 Task: Schedule a personal hobby time on Google Calendar for May 18, 2023, from 6:00 AM to 7:00 AM, at Sector 46, Gurugram, Haryana 122022, India. Add a description about your hobby.
Action: Mouse moved to (79, 101)
Screenshot: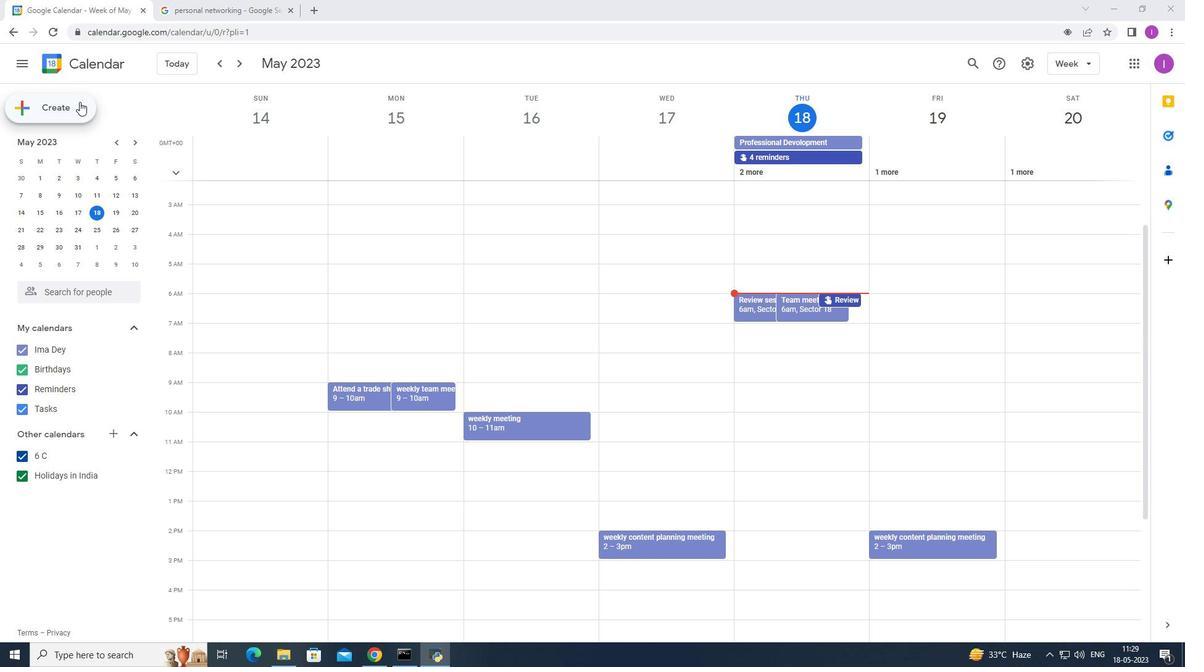 
Action: Mouse pressed left at (79, 101)
Screenshot: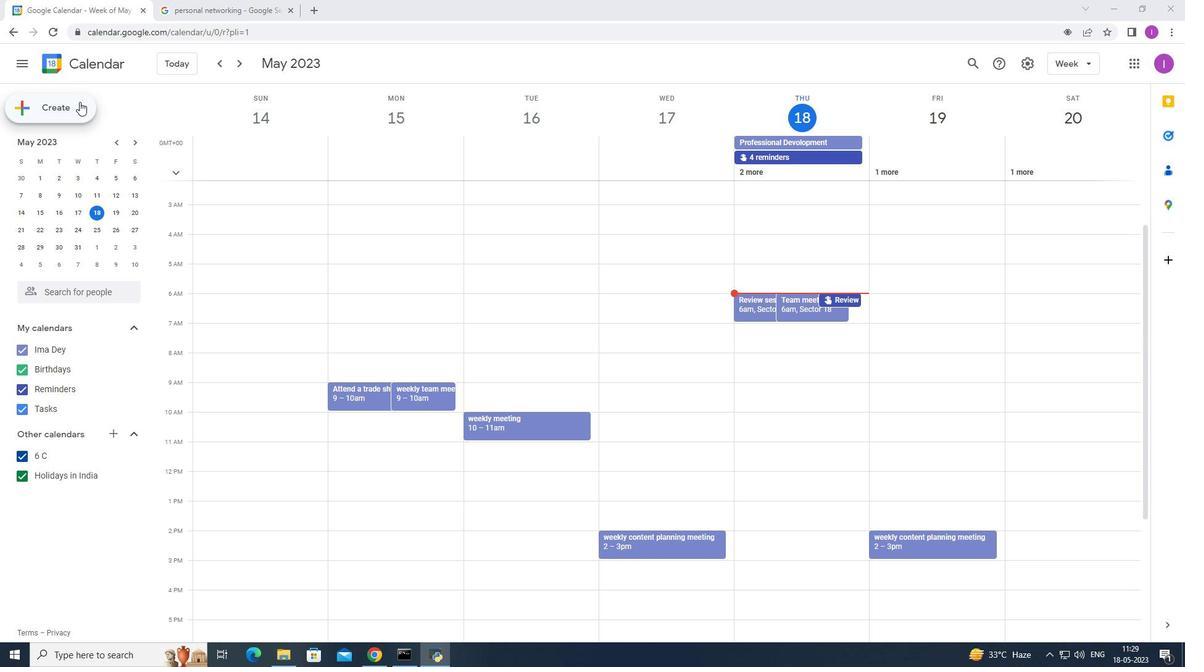 
Action: Mouse moved to (90, 145)
Screenshot: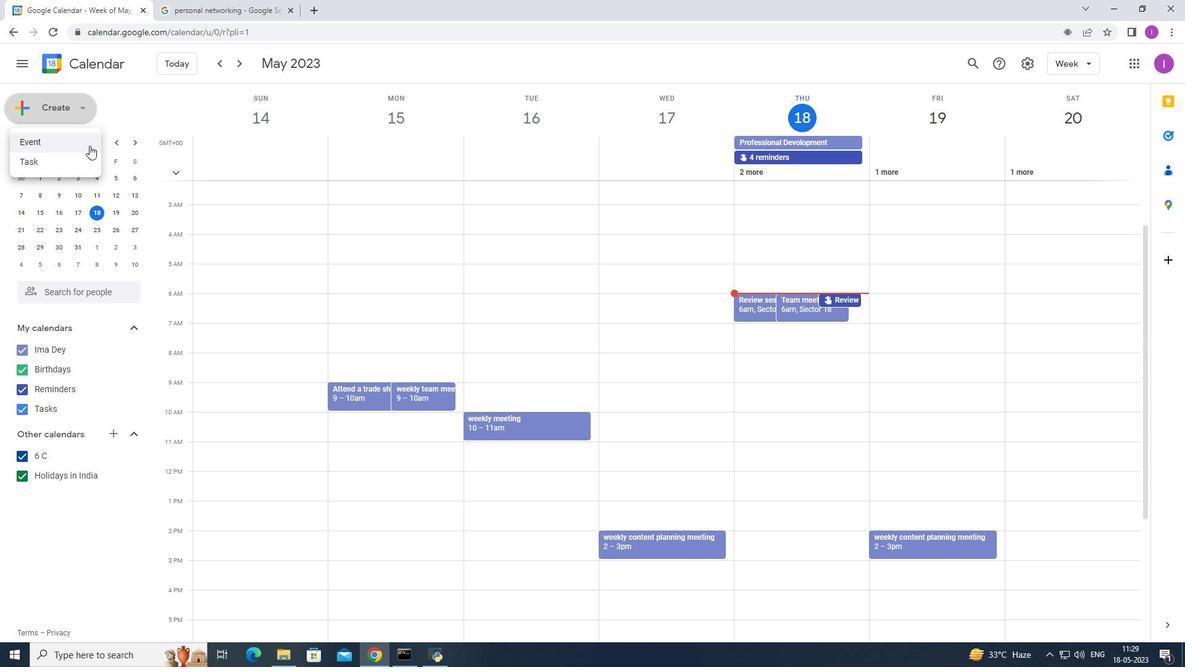 
Action: Mouse pressed left at (90, 145)
Screenshot: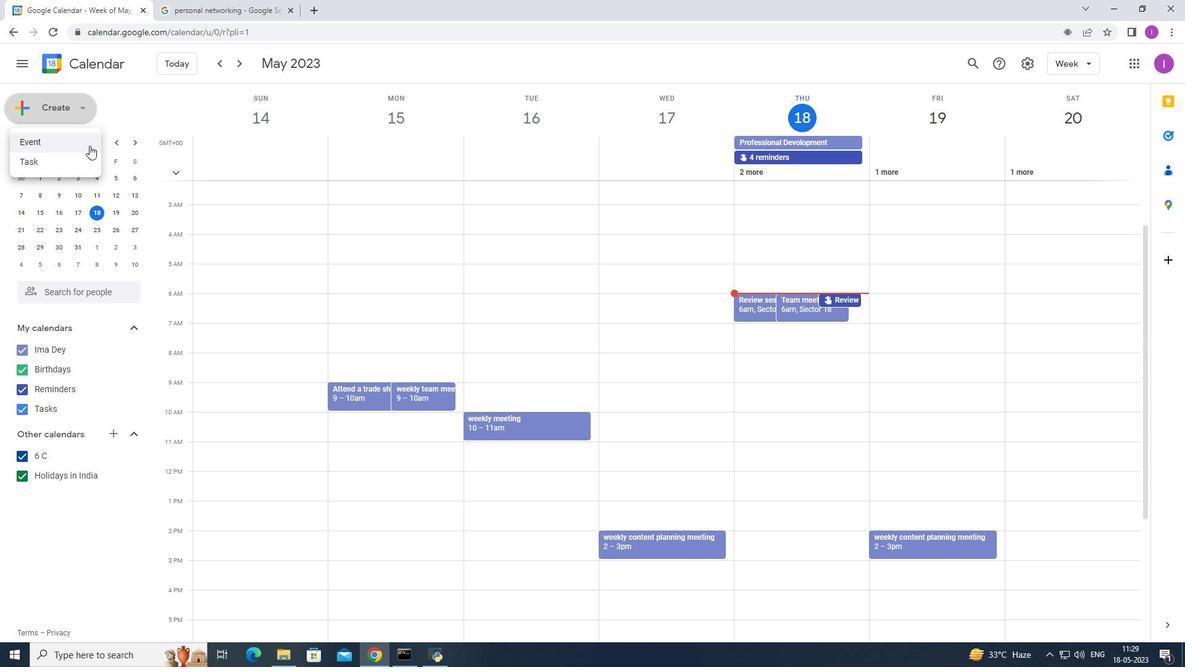 
Action: Mouse moved to (628, 486)
Screenshot: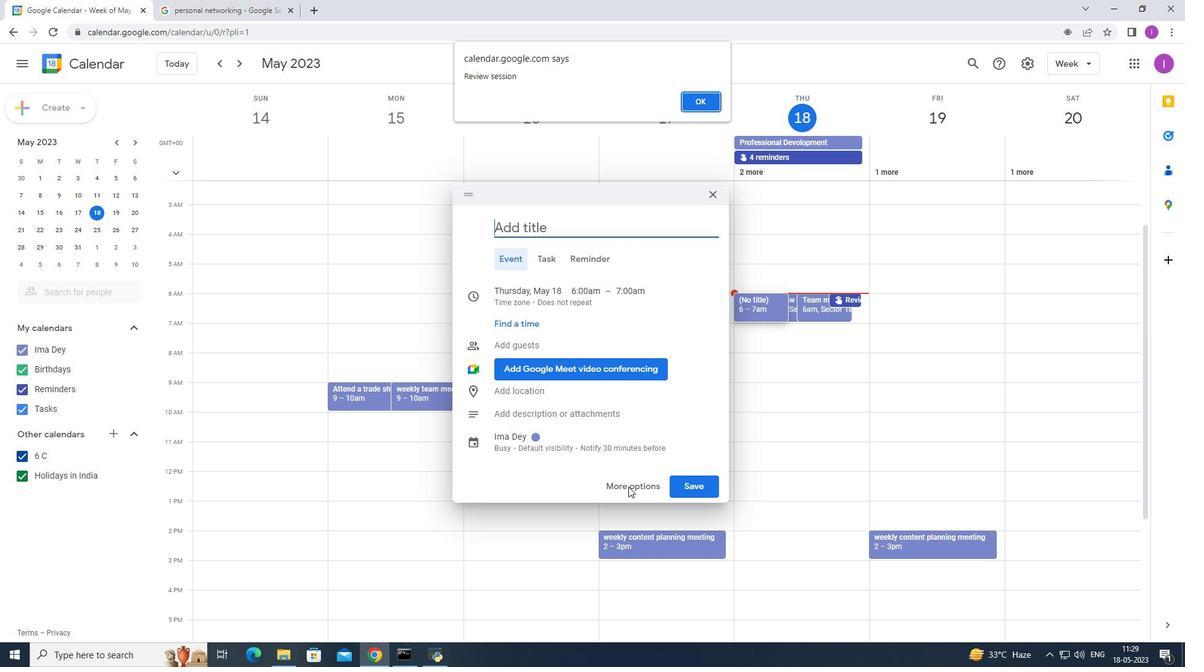 
Action: Mouse pressed left at (628, 486)
Screenshot: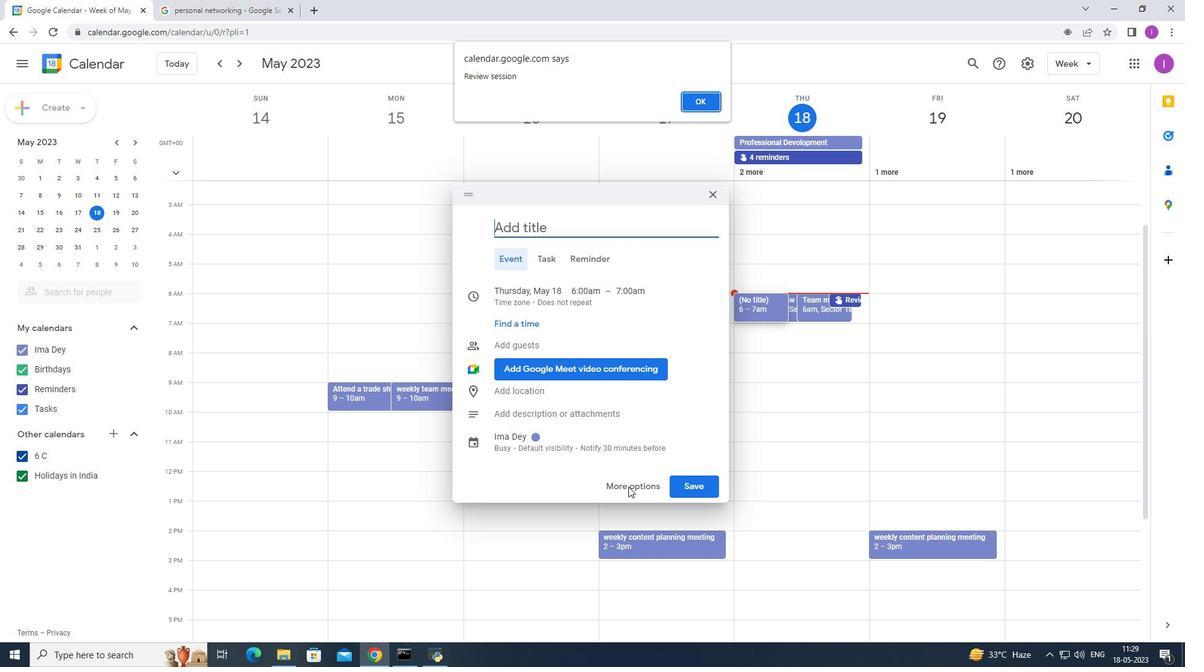 
Action: Mouse moved to (629, 486)
Screenshot: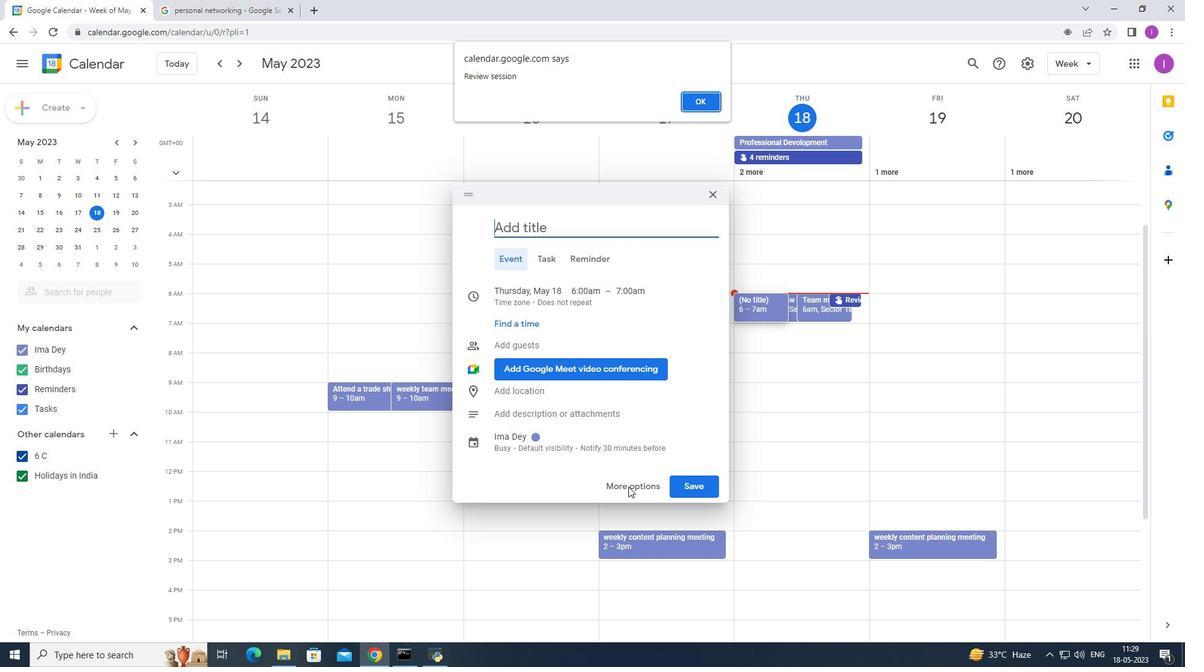 
Action: Mouse pressed left at (629, 486)
Screenshot: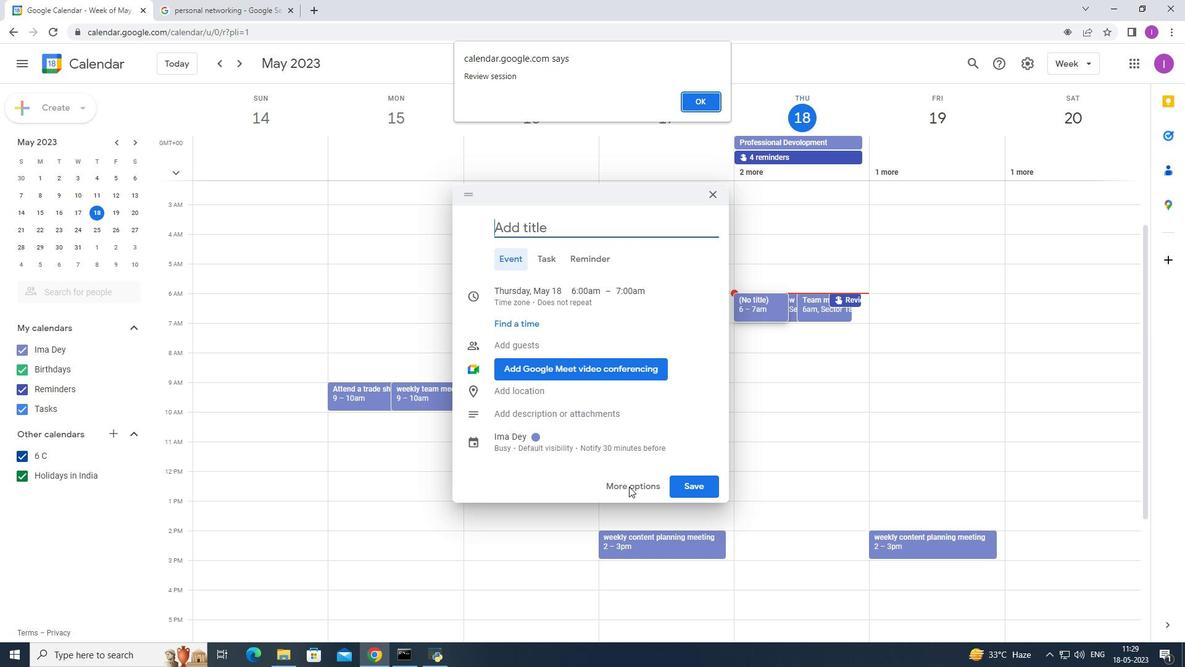 
Action: Mouse moved to (702, 103)
Screenshot: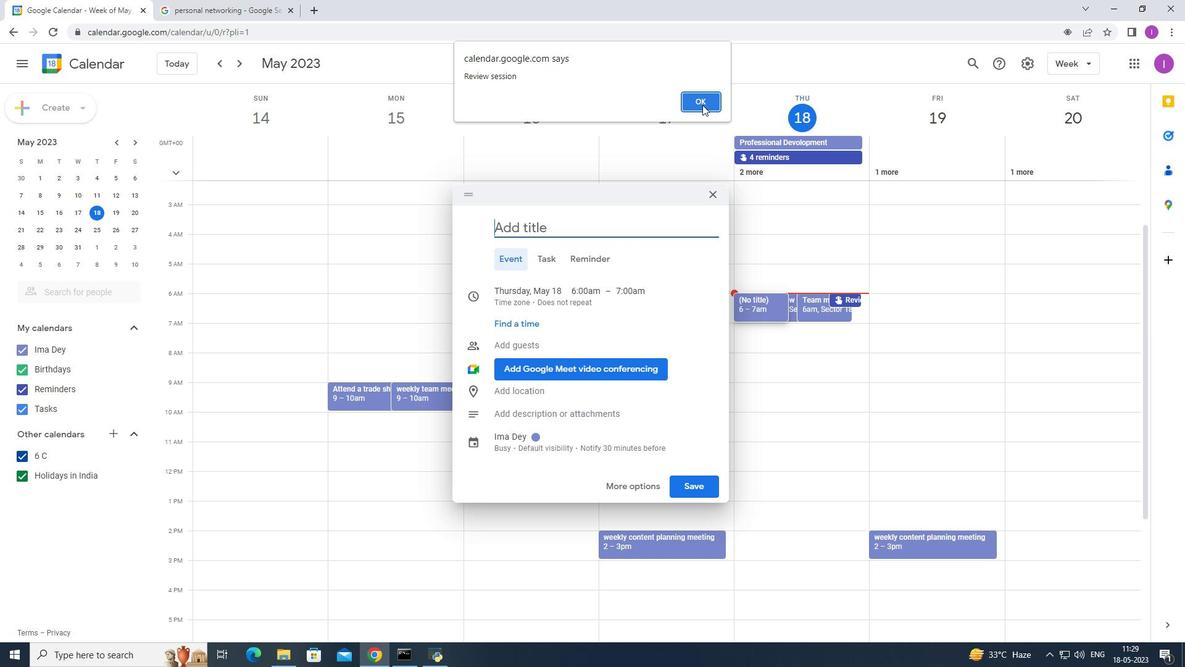 
Action: Mouse pressed left at (702, 103)
Screenshot: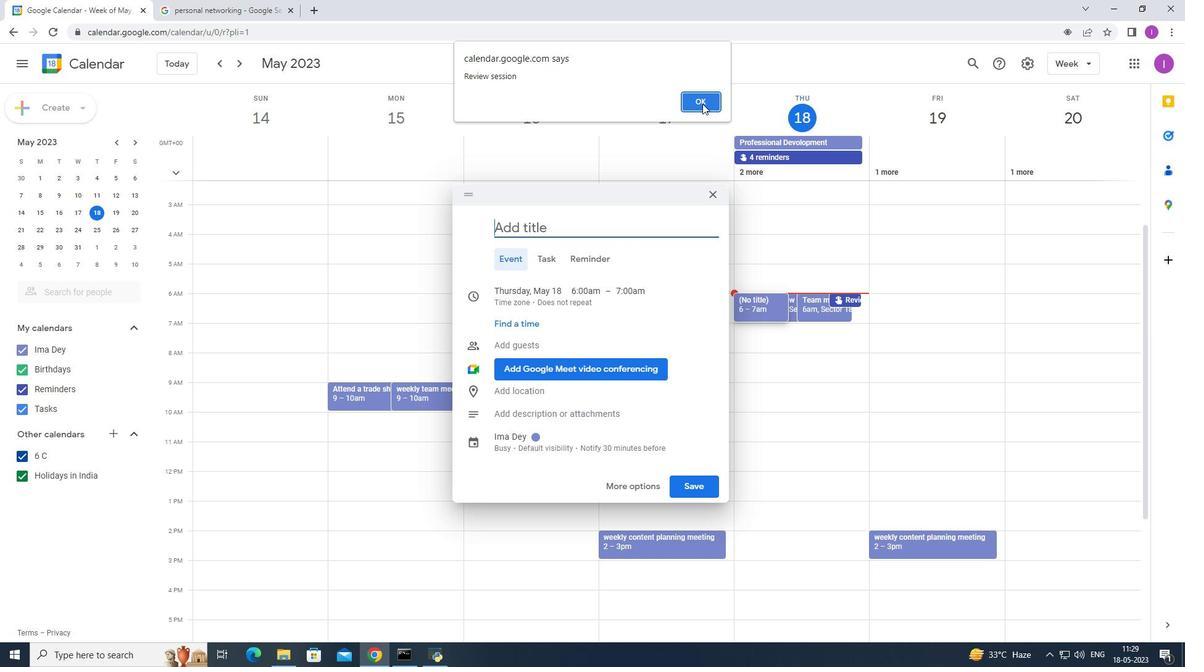 
Action: Mouse moved to (636, 486)
Screenshot: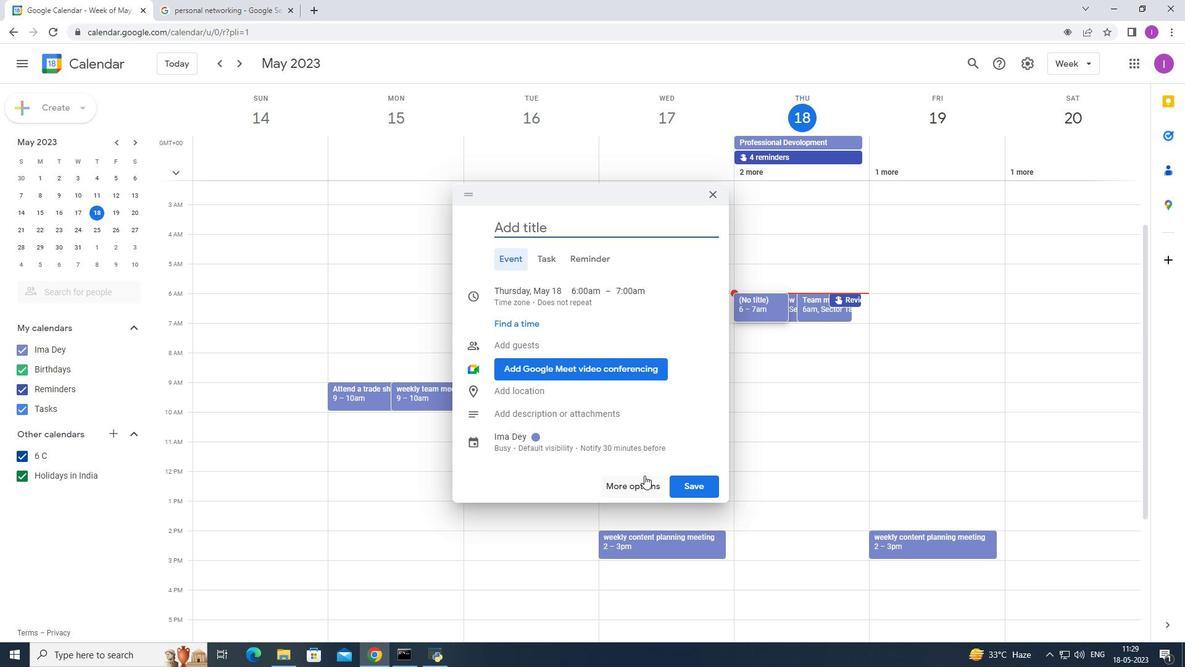 
Action: Mouse pressed left at (636, 486)
Screenshot: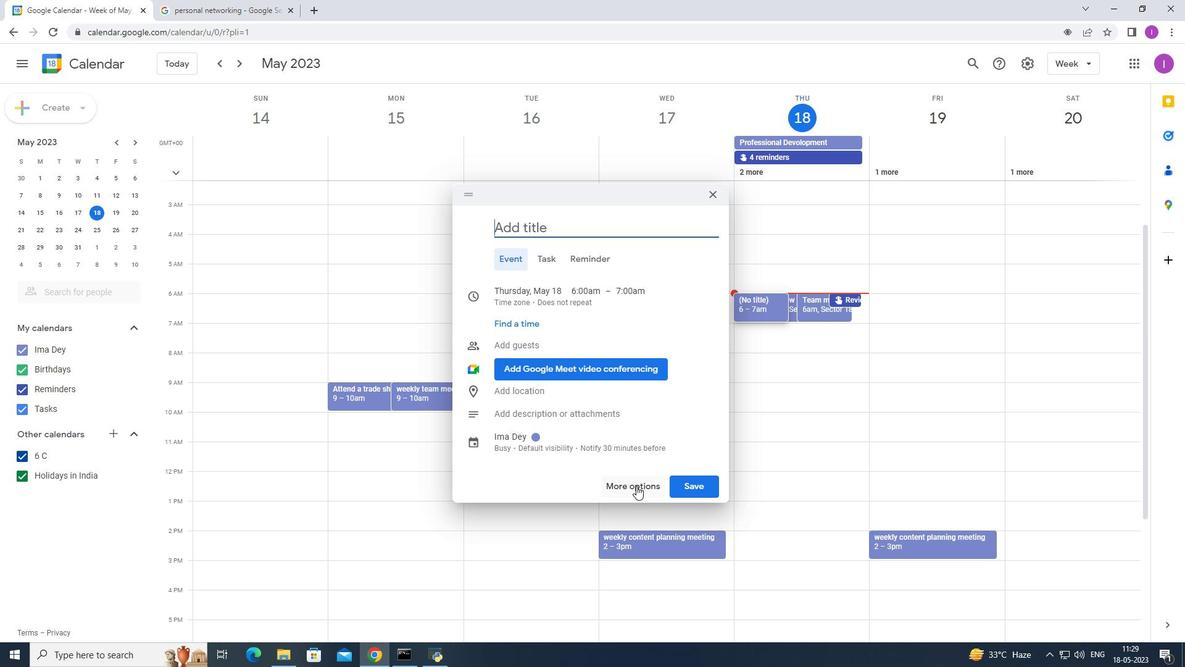 
Action: Mouse moved to (117, 76)
Screenshot: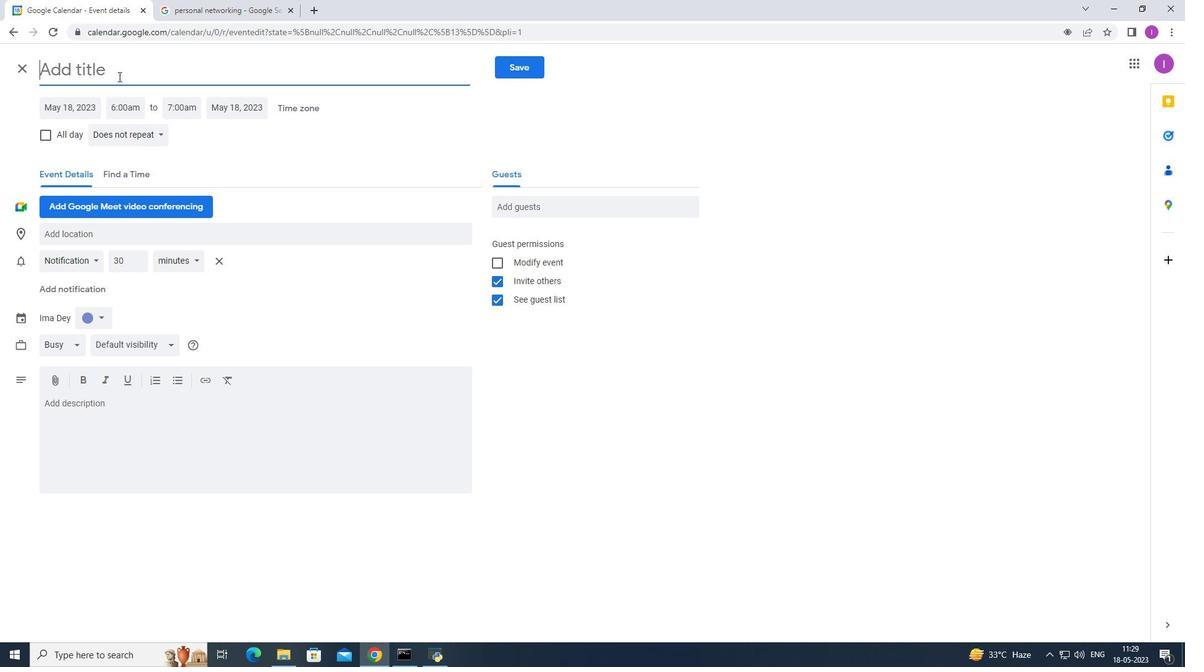 
Action: Key pressed <Key.shift><Key.shift><Key.shift><Key.shift><Key.shift><Key.shift><Key.shift><Key.shift><Key.shift><Key.shift><Key.shift><Key.shift><Key.shift><Key.shift><Key.shift><Key.shift><Key.shift><Key.shift><Key.shift>Persona<Key.backspace><Key.backspace><Key.backspace><Key.backspace><Key.backspace><Key.backspace><Key.backspace><Key.backspace><Key.backspace><Key.backspace><Key.backspace><Key.backspace><Key.backspace><Key.backspace><Key.shift>Block<Key.space>time<Key.space>for<Key.space>personal<Key.space><Key.shift><Key.shift><Key.shift><Key.shift>Hobbies
Screenshot: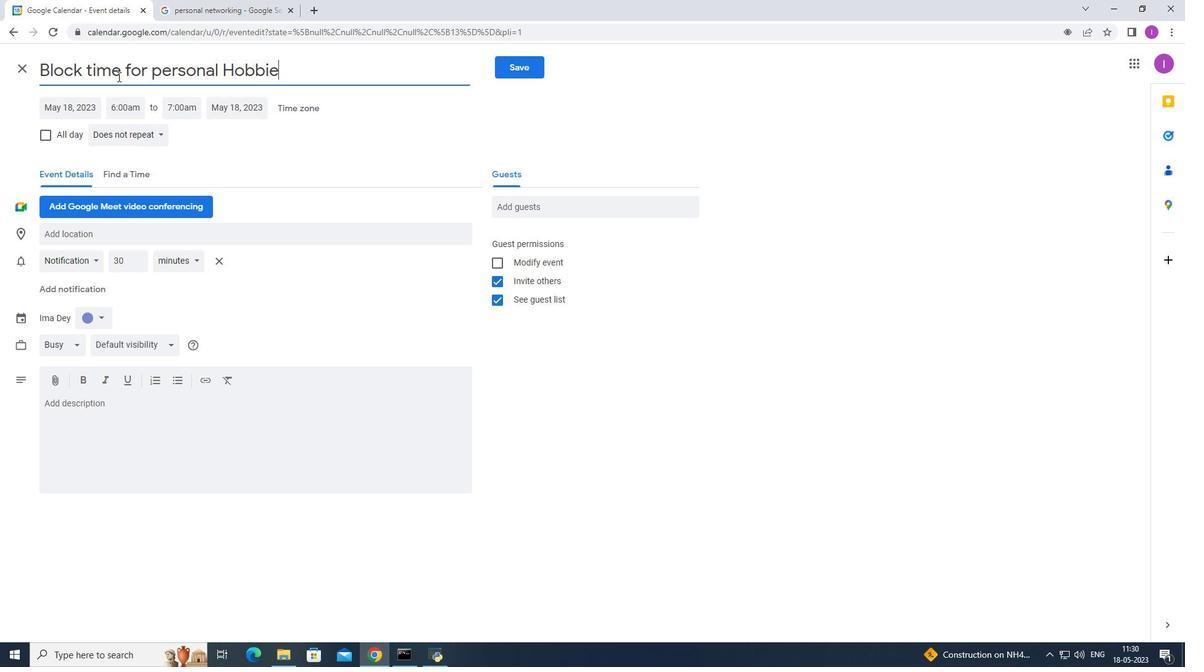 
Action: Mouse moved to (49, 135)
Screenshot: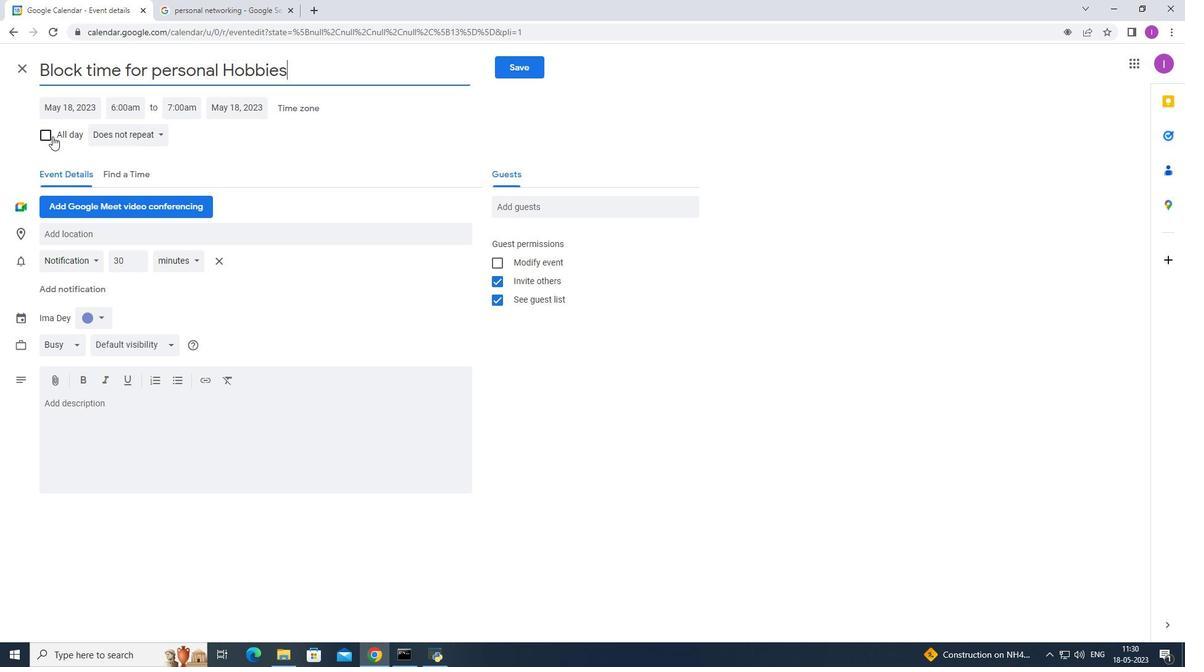 
Action: Mouse pressed left at (49, 135)
Screenshot: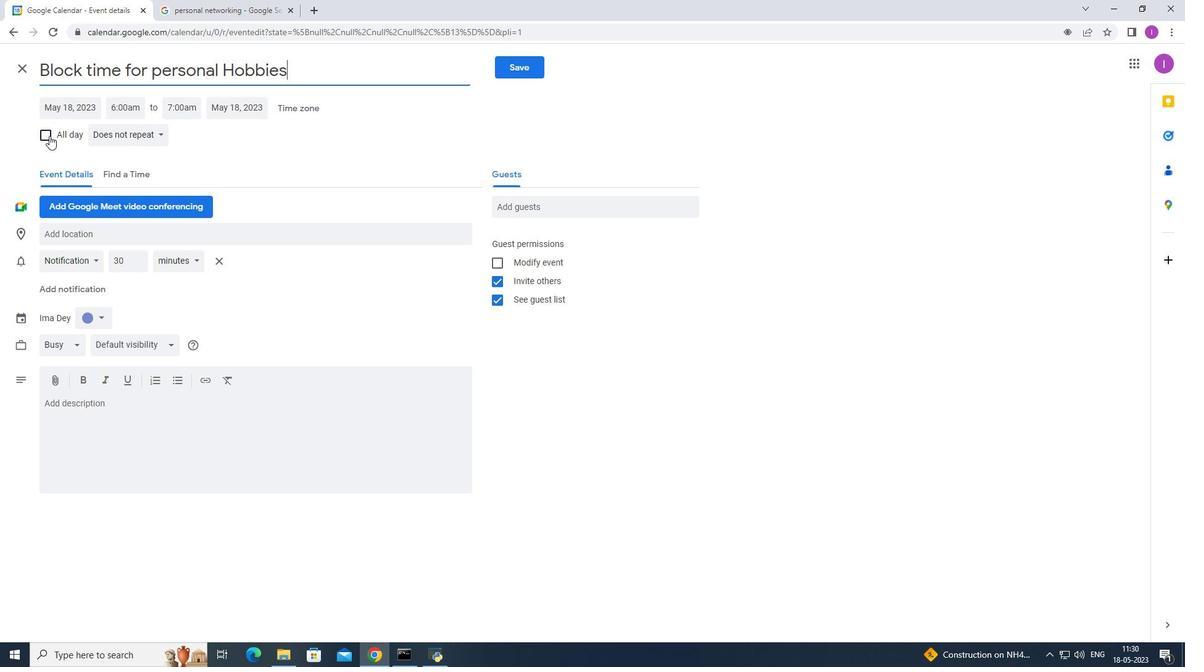 
Action: Mouse moved to (51, 235)
Screenshot: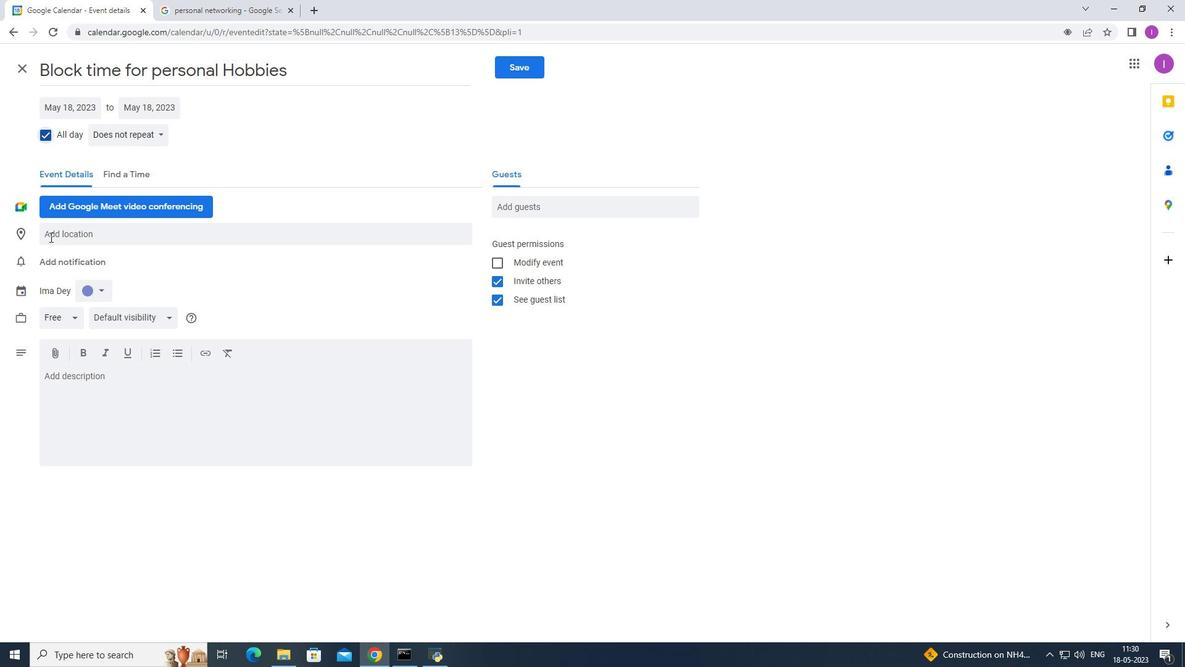 
Action: Mouse pressed left at (51, 235)
Screenshot: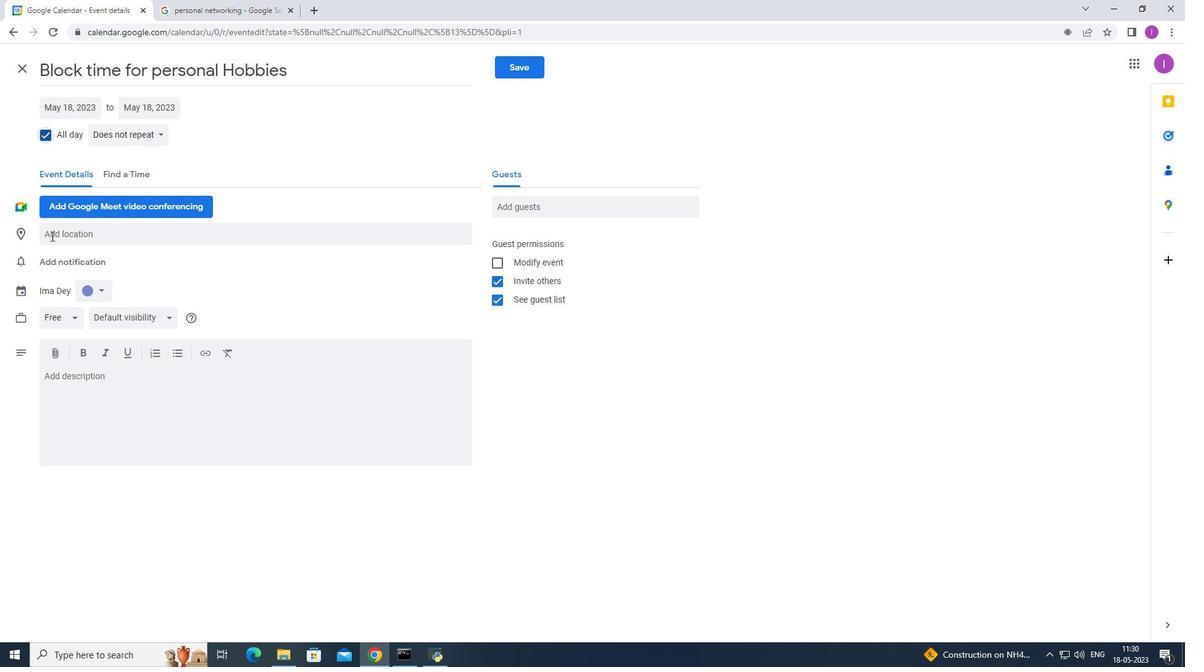 
Action: Mouse moved to (74, 239)
Screenshot: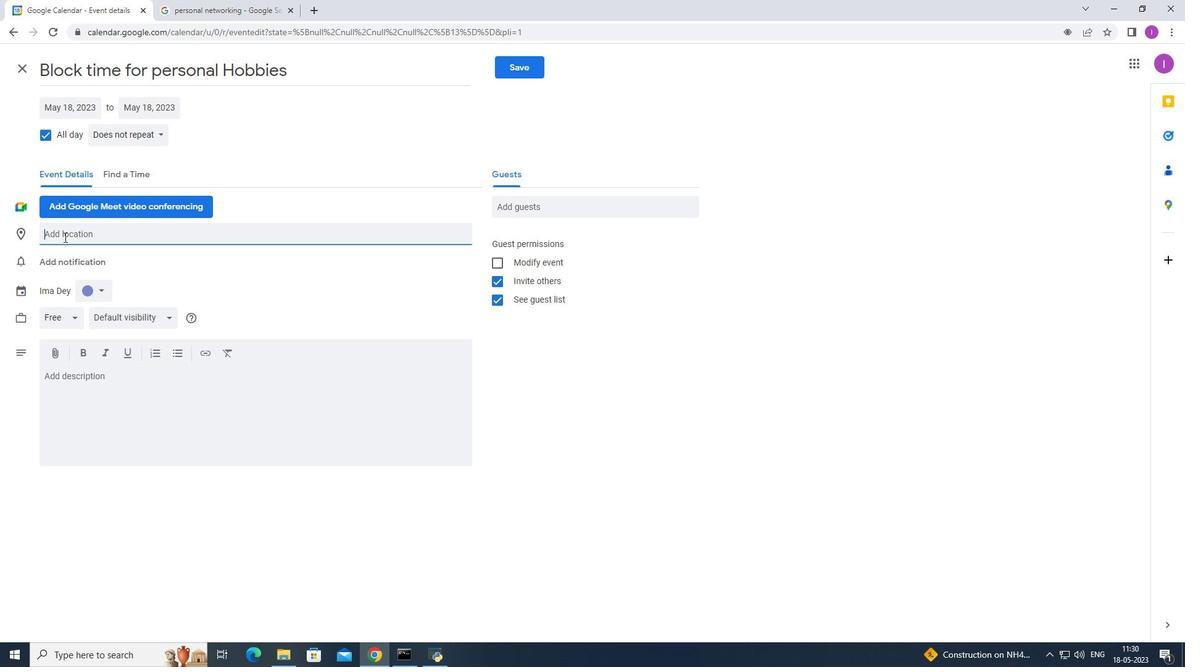 
Action: Key pressed secto
Screenshot: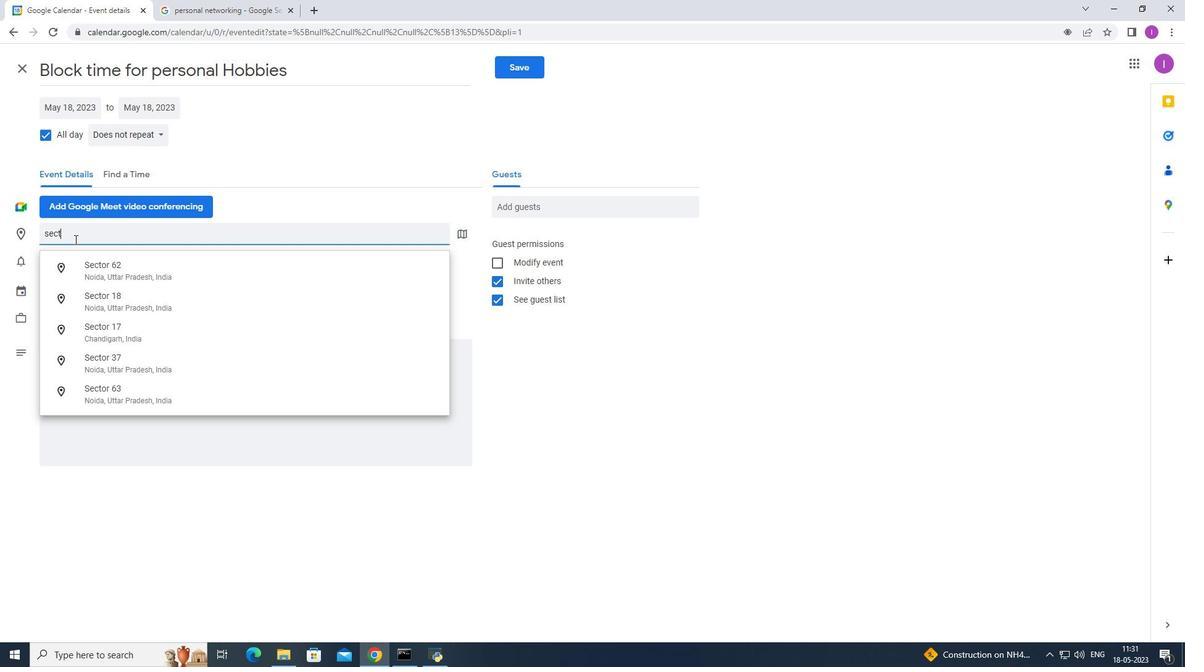 
Action: Mouse moved to (75, 239)
Screenshot: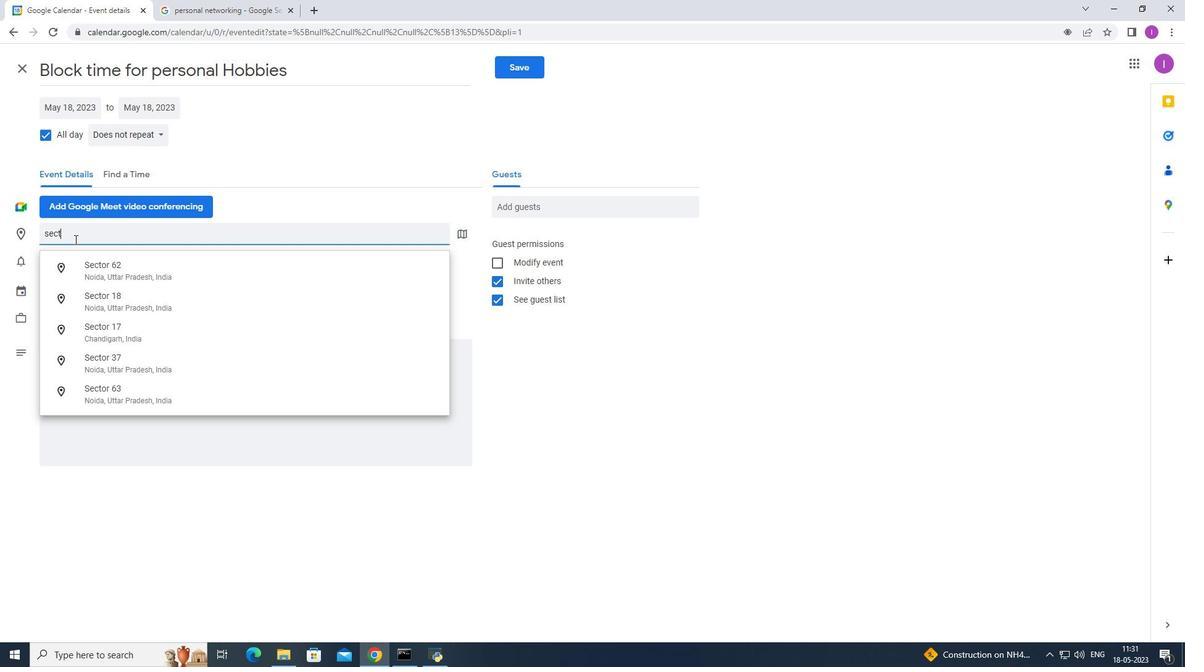 
Action: Key pressed r
Screenshot: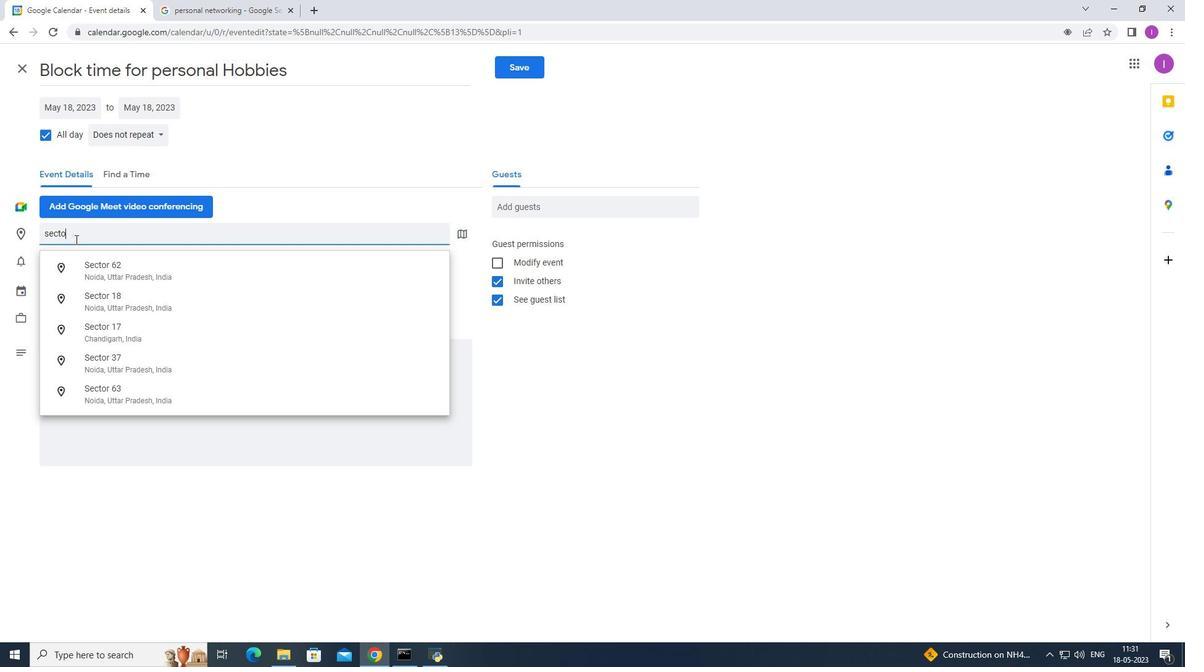 
Action: Mouse moved to (96, 235)
Screenshot: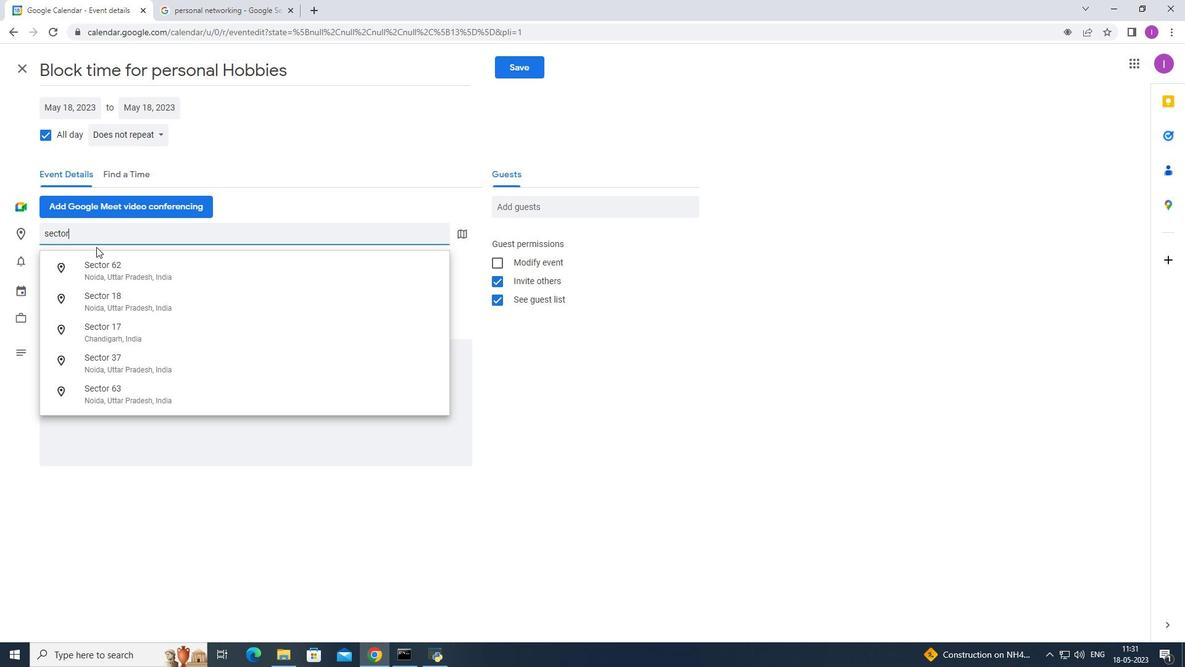 
Action: Key pressed 46
Screenshot: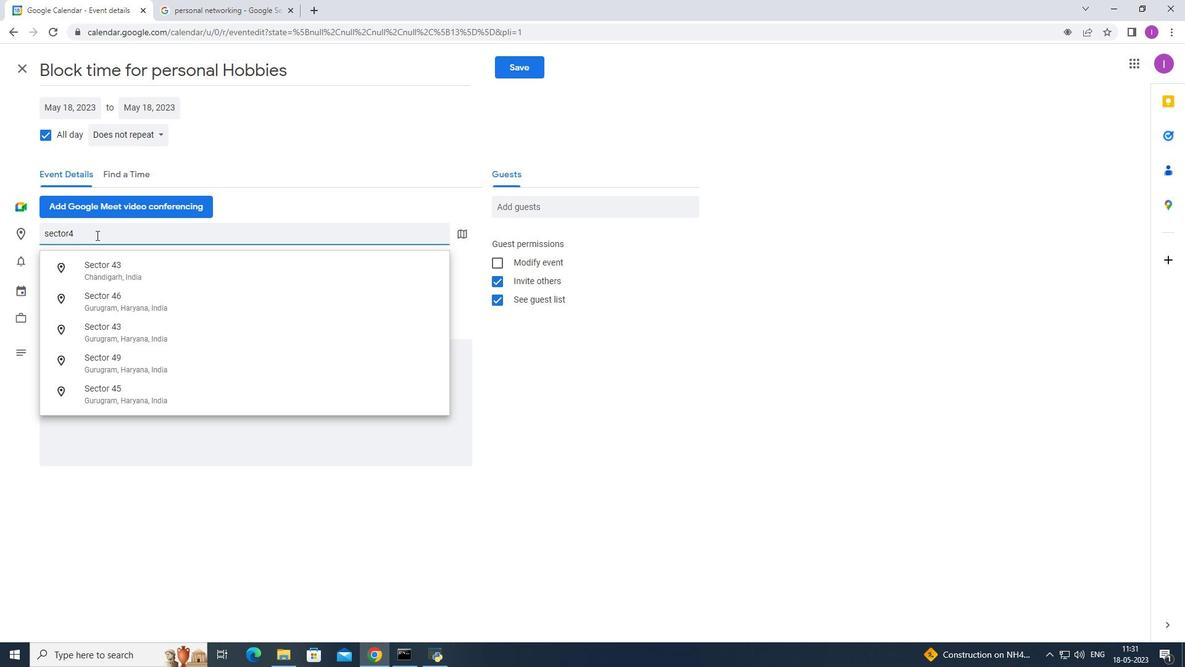 
Action: Mouse moved to (132, 274)
Screenshot: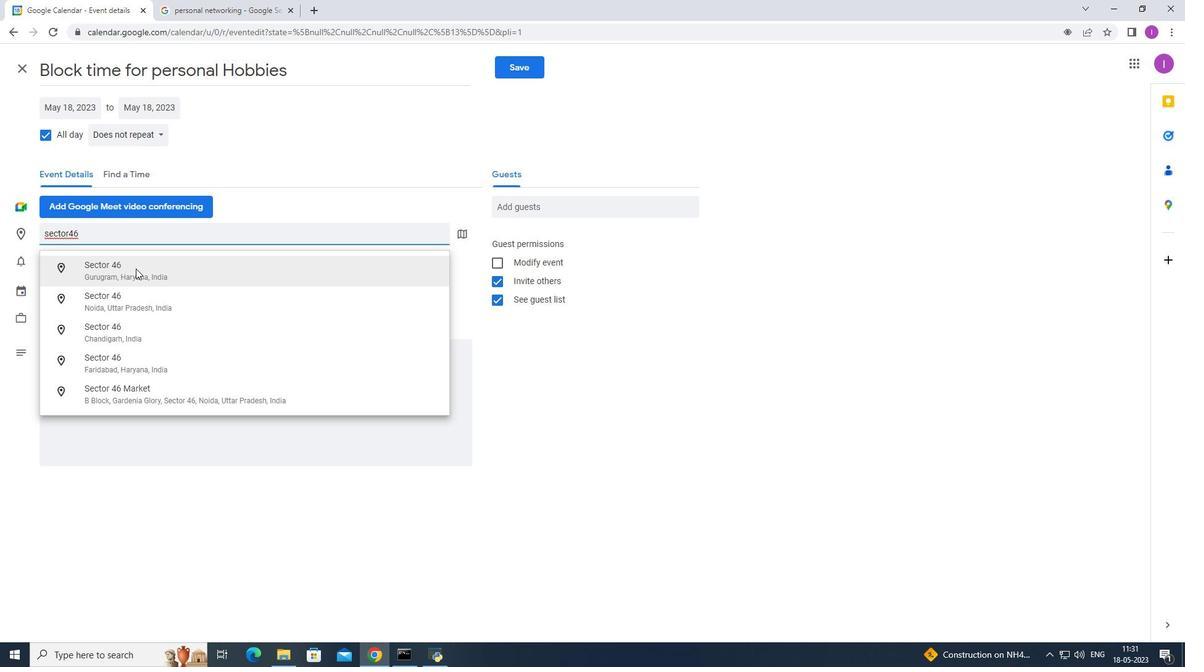 
Action: Mouse pressed left at (132, 274)
Screenshot: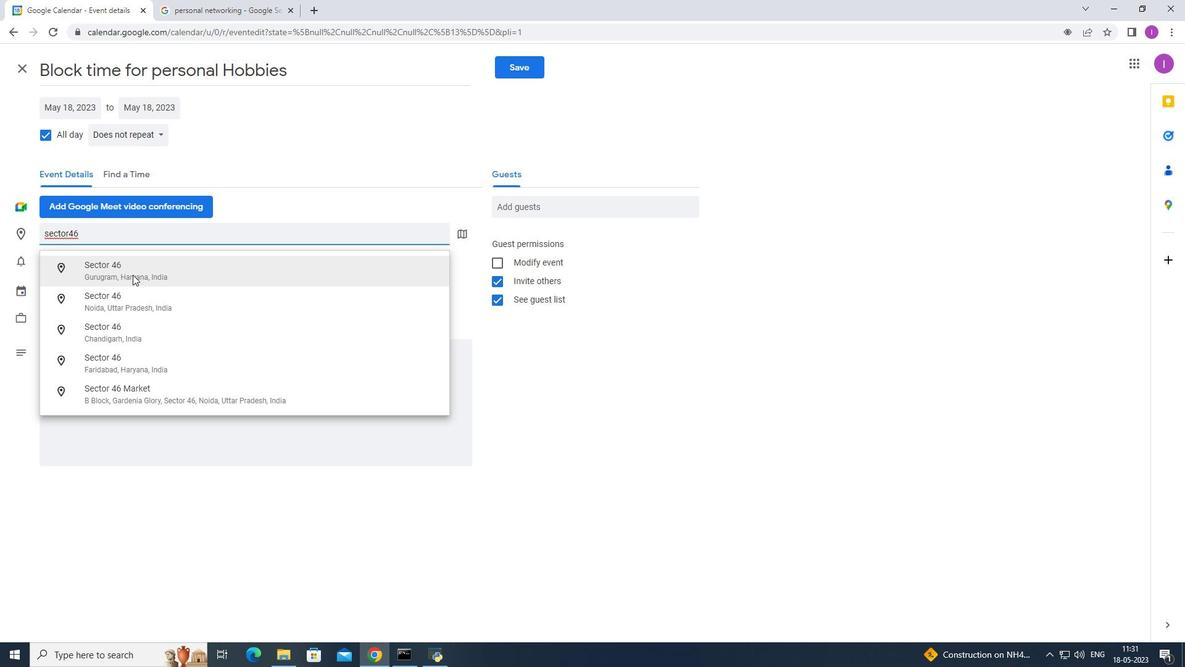 
Action: Mouse moved to (61, 381)
Screenshot: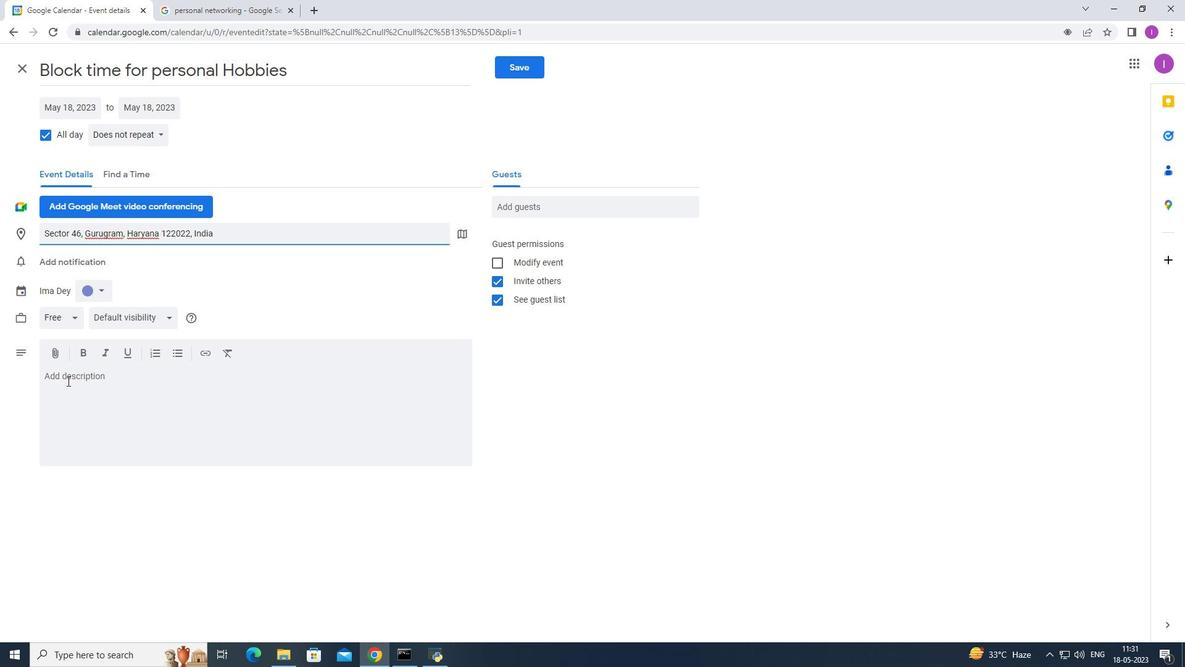 
Action: Mouse pressed left at (61, 381)
Screenshot: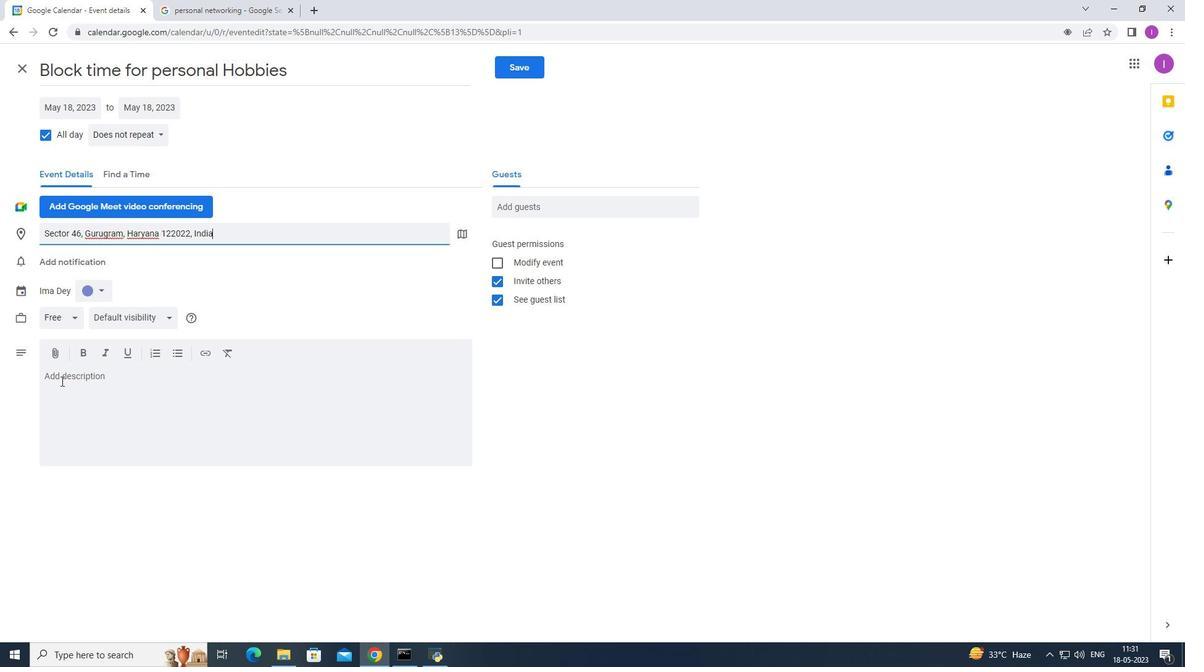 
Action: Mouse moved to (159, 387)
Screenshot: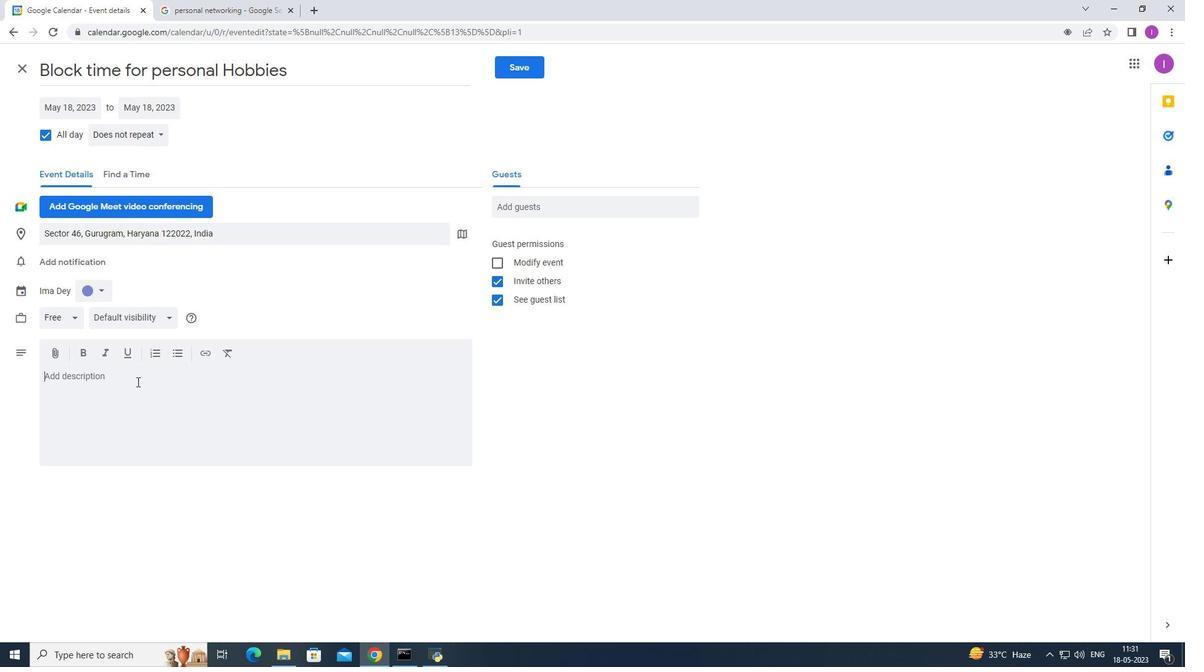 
Action: Key pressed <Key.shift><Key.shift><Key.shift><Key.shift><Key.shift><Key.shift><Key.shift><Key.shift><Key.shift><Key.shift><Key.shift><Key.shift><Key.shift>I<Key.space>wan<Key.backspace><Key.backspace><Key.backspace><Key.backspace><Key.backspace><Key.backspace><Key.backspace><Key.backspace><Key.backspace><Key.backspace>reading<Key.backspace><Key.backspace><Key.backspace><Key.backspace><Key.backspace><Key.backspace><Key.backspace><Key.shift><Key.shift><Key.shift>Reading<Key.space>books<Key.space>is<Key.space>my<Key.space>personal<Key.space>hooby<Key.backspace><Key.backspace><Key.backspace>bby,its<Key.backspace><Key.backspace><Key.backspace><Key.backspace><Key.backspace>y<Key.space>which<Key.space>gives<Key.space>me<Key.space>joy<Key.shift><Key.shift><Key.shift><Key.shift><Key.shift><Key.shift><Key.shift><Key.shift><Key.shift><Key.shift><Key.shift><Key.shift><Key.shift><Key.shift><Key.shift><Key.shift><Key.shift><Key.shift><Key.shift><Key.shift><Key.shift><Key.shift>7<Key.backspace><Key.space><Key.shift><Key.shift><Key.shift><Key.shift><Key.shift><Key.shift><Key.shift><Key.shift><Key.shift><Key.shift><Key.shift><Key.shift><Key.shift>#<Key.backspace><Key.shift><Key.shift><Key.shift><Key.shift><Key.shift><Key.shift><Key.shift><Key.shift><Key.shift><Key.shift><Key.shift><Key.shift><Key.shift><Key.shift><Key.shift><Key.shift><Key.shift><Key.shift><Key.shift>&<Key.space>rea<Key.backspace>laxation.
Screenshot: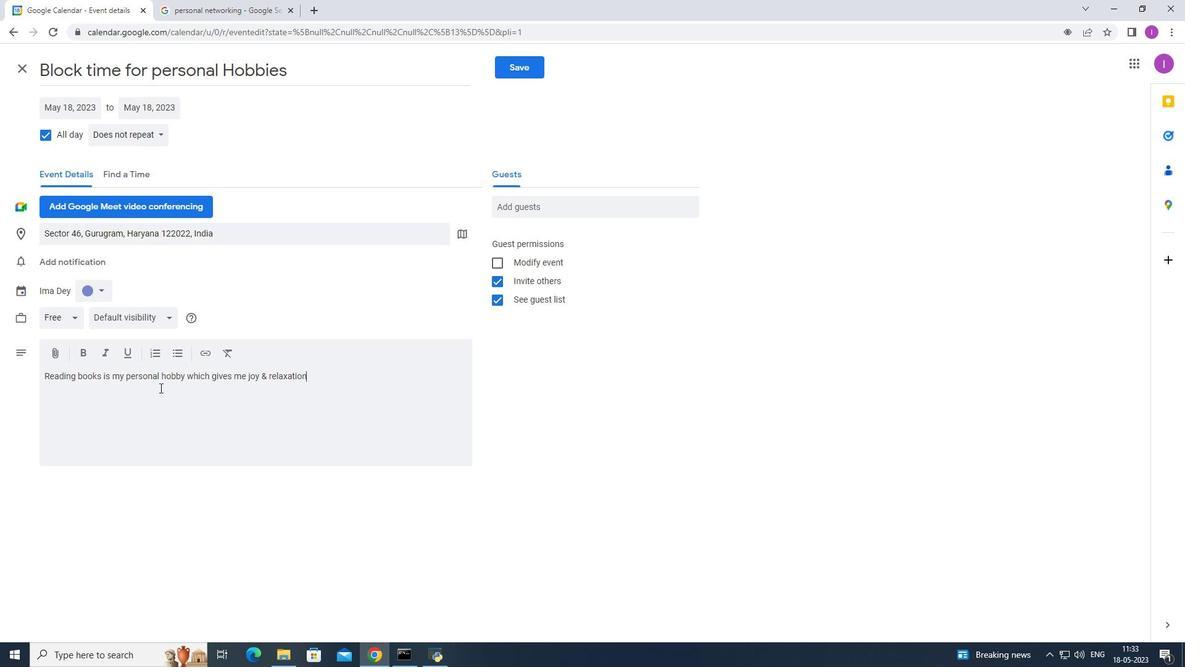 
Action: Mouse moved to (525, 64)
Screenshot: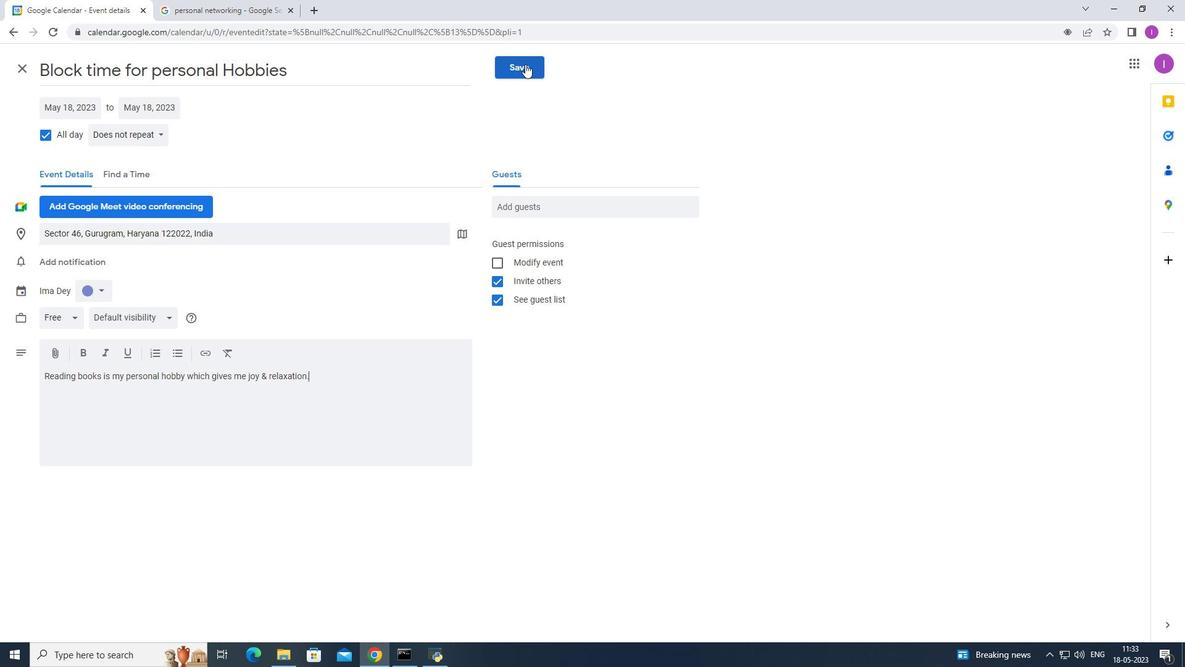 
Action: Mouse pressed left at (525, 64)
Screenshot: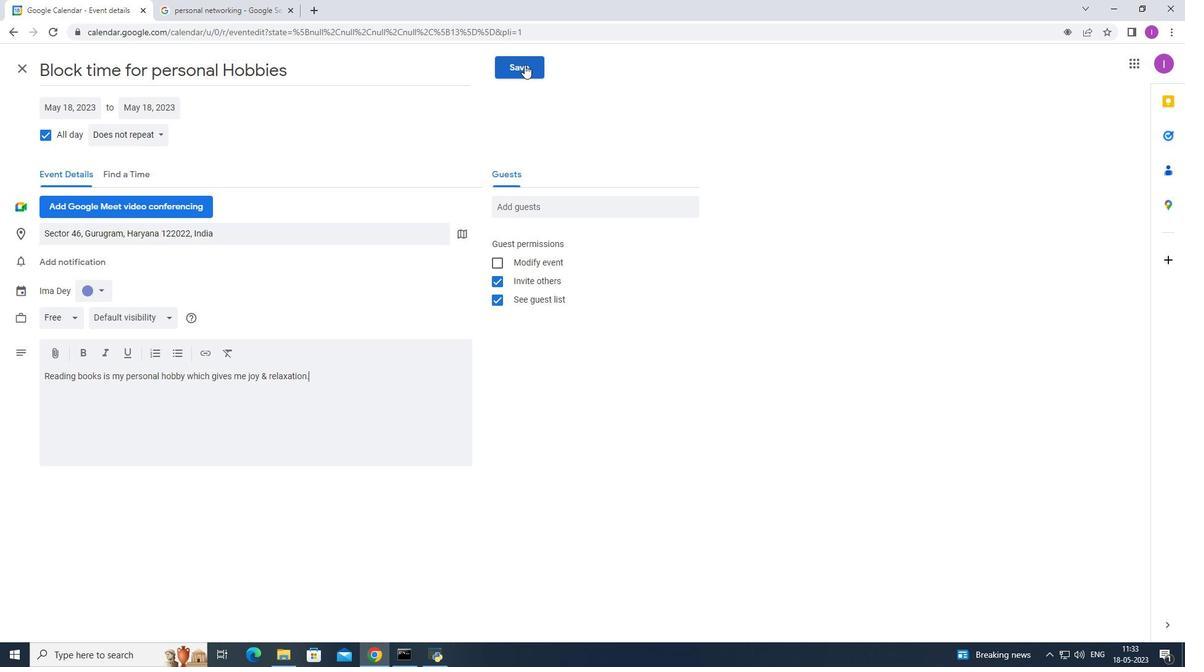 
Action: Mouse moved to (492, 299)
Screenshot: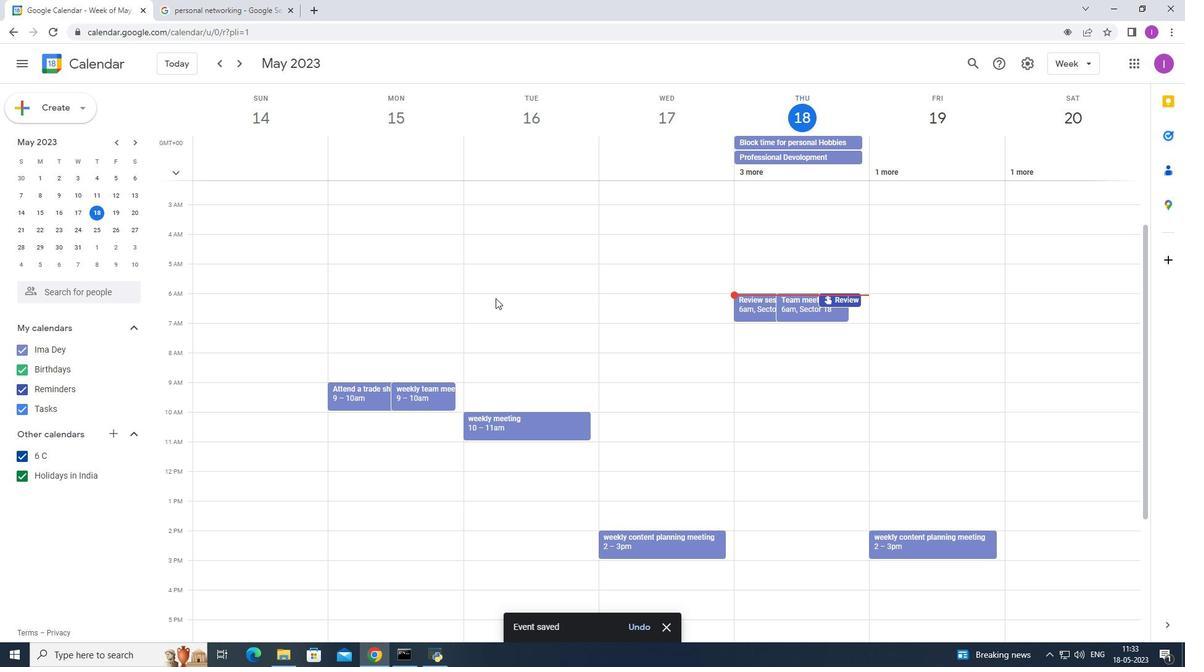 
